 Task: Customize the email delivery settings for your GitHub account.
Action: Mouse moved to (852, 57)
Screenshot: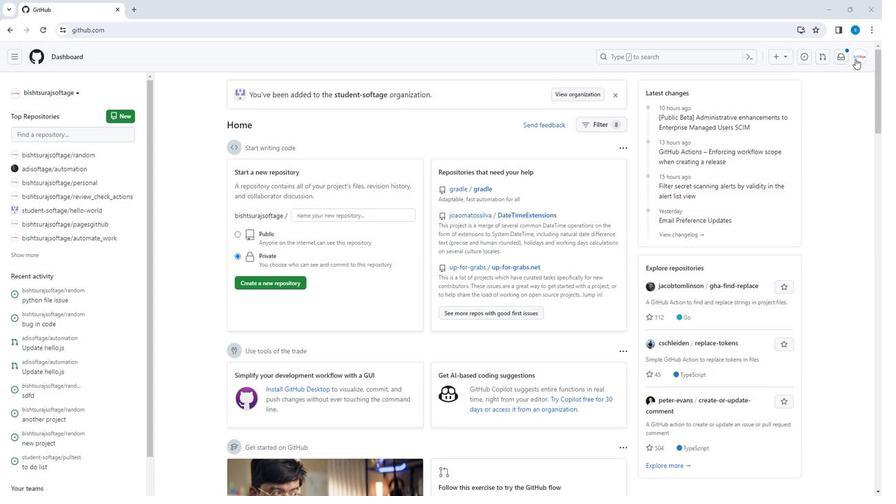 
Action: Mouse pressed left at (852, 57)
Screenshot: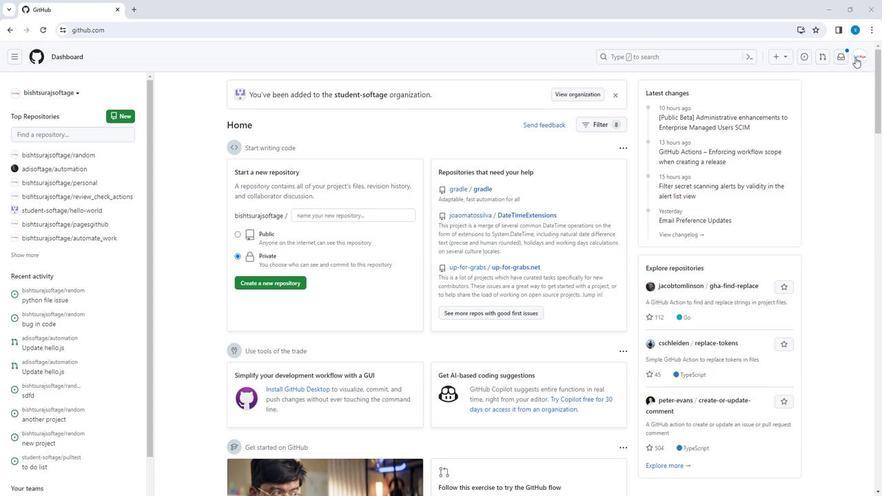 
Action: Mouse moved to (781, 286)
Screenshot: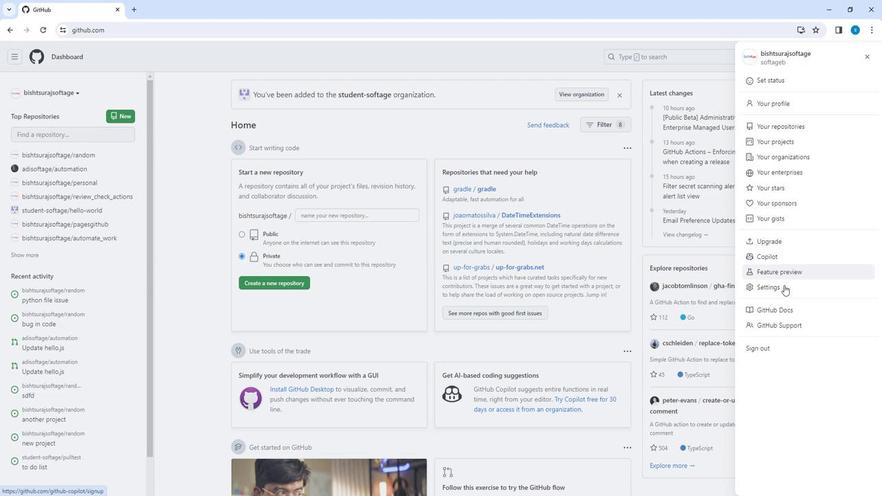 
Action: Mouse pressed left at (781, 286)
Screenshot: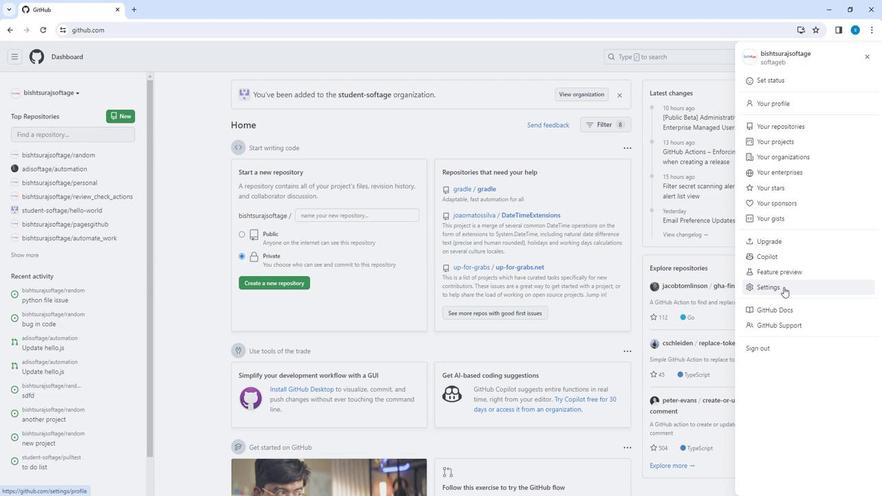 
Action: Mouse moved to (224, 244)
Screenshot: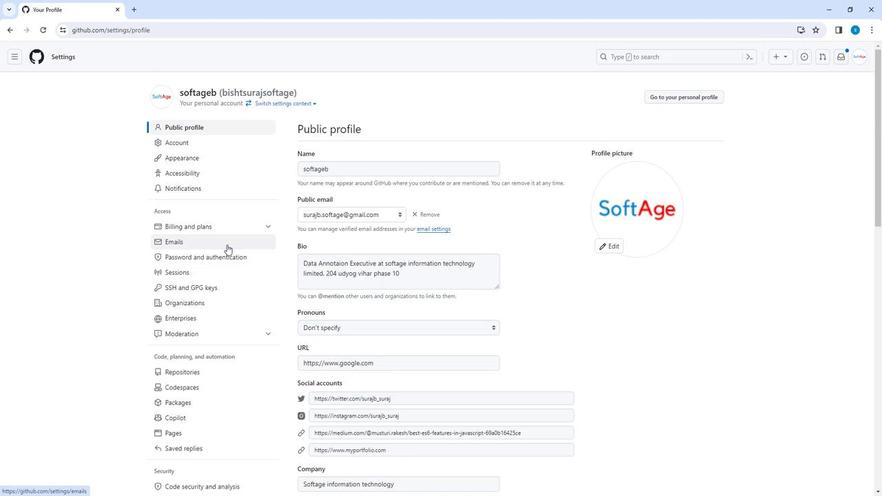 
Action: Mouse pressed left at (224, 244)
Screenshot: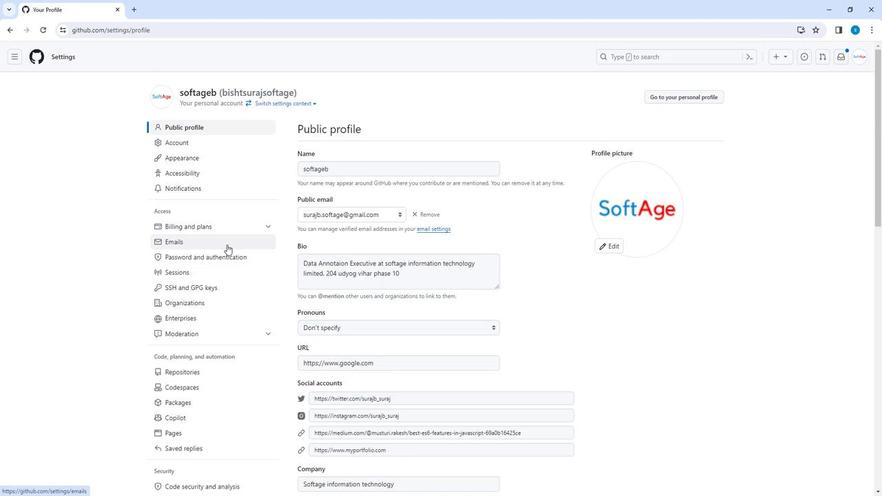 
Action: Mouse moved to (536, 283)
Screenshot: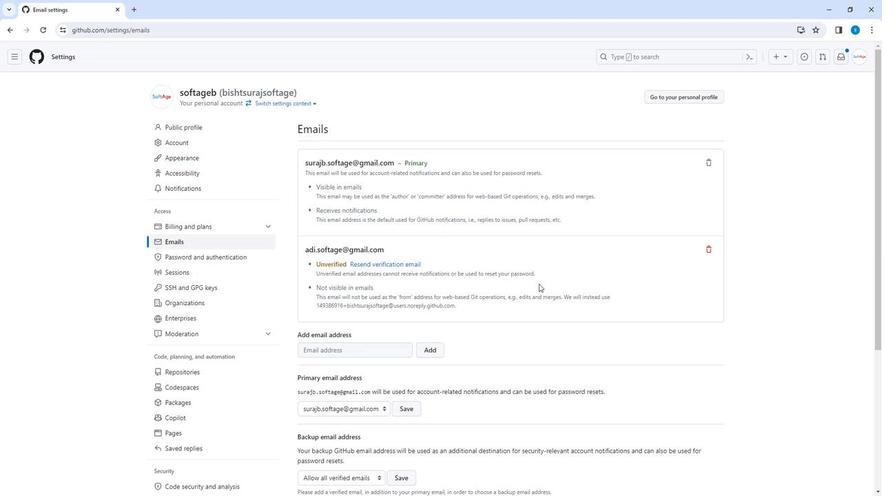 
Action: Mouse scrolled (536, 282) with delta (0, 0)
Screenshot: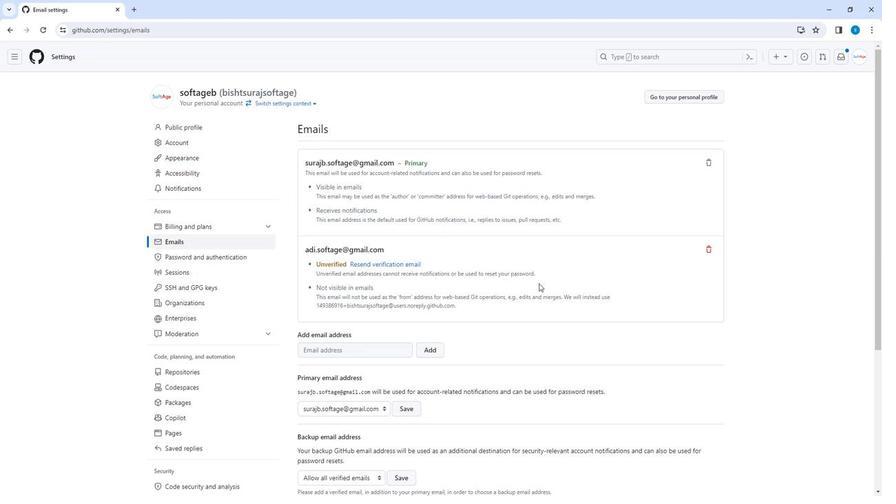 
Action: Mouse scrolled (536, 282) with delta (0, 0)
Screenshot: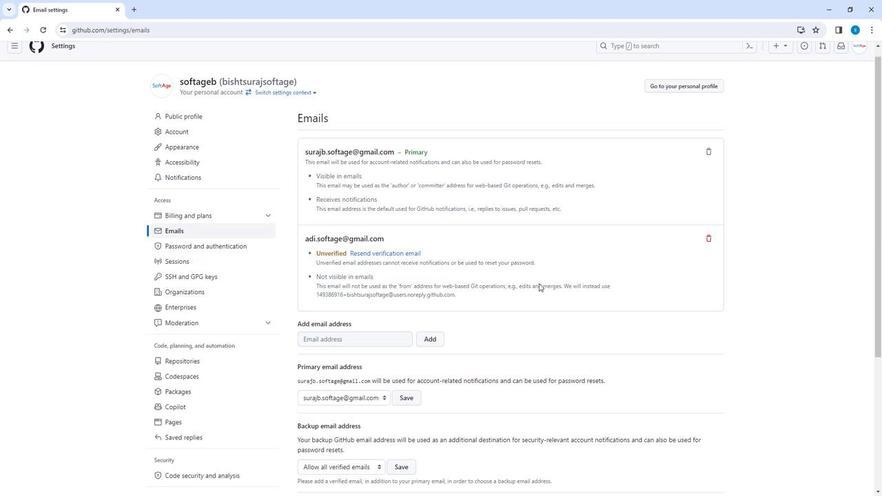 
Action: Mouse moved to (535, 283)
Screenshot: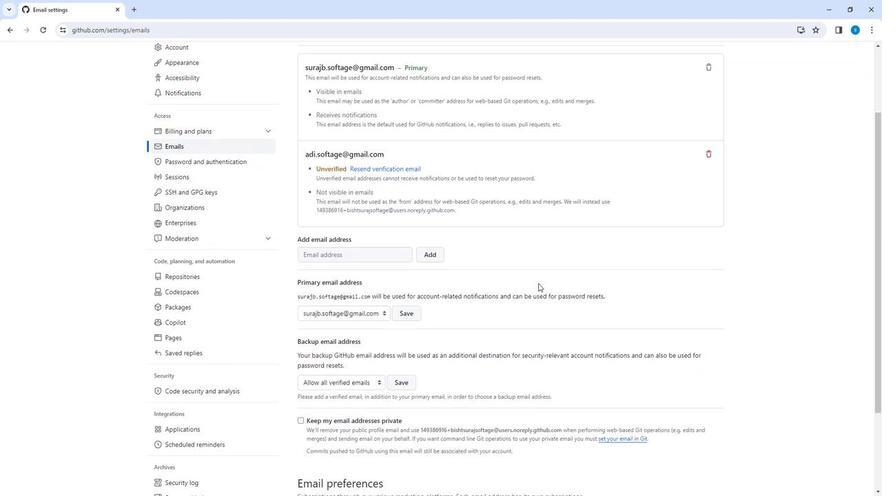 
Action: Mouse scrolled (535, 282) with delta (0, 0)
Screenshot: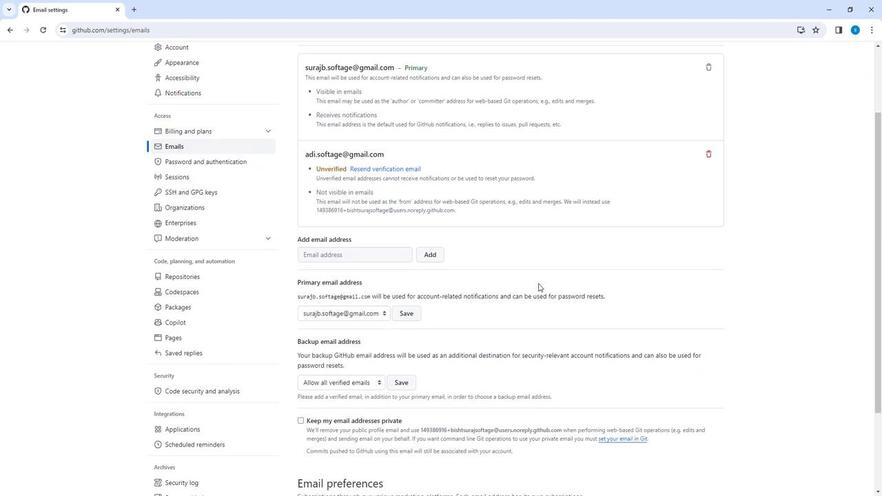 
Action: Mouse scrolled (535, 282) with delta (0, 0)
Screenshot: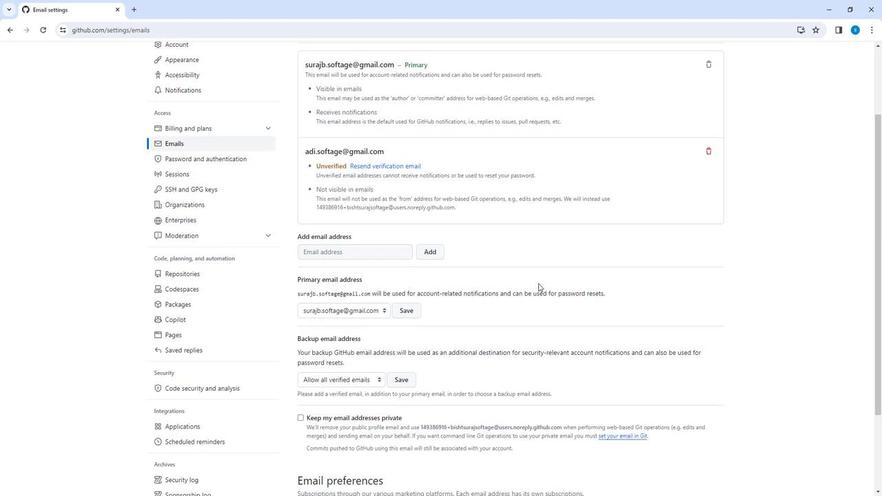 
Action: Mouse moved to (535, 283)
Screenshot: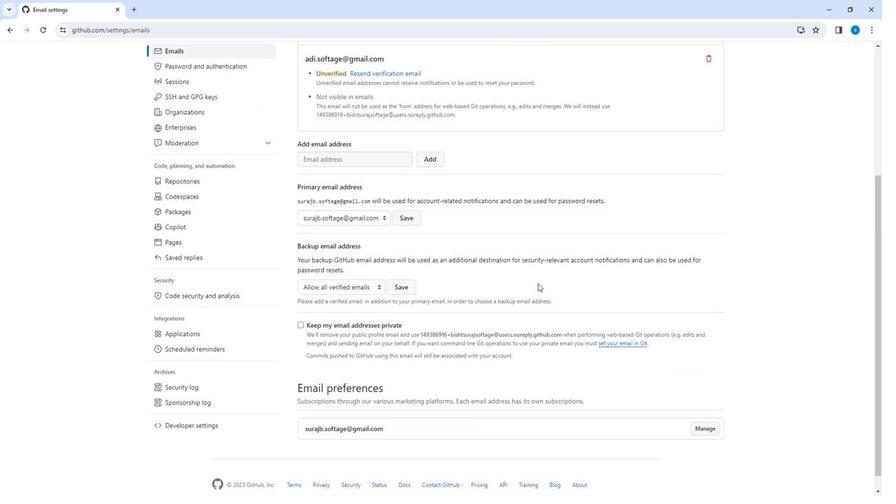 
Action: Mouse scrolled (535, 282) with delta (0, 0)
Screenshot: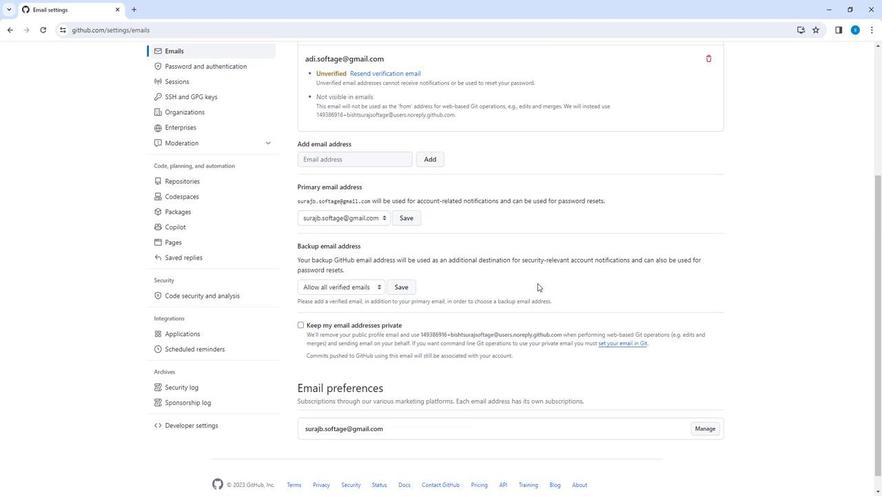 
Action: Mouse scrolled (535, 282) with delta (0, 0)
Screenshot: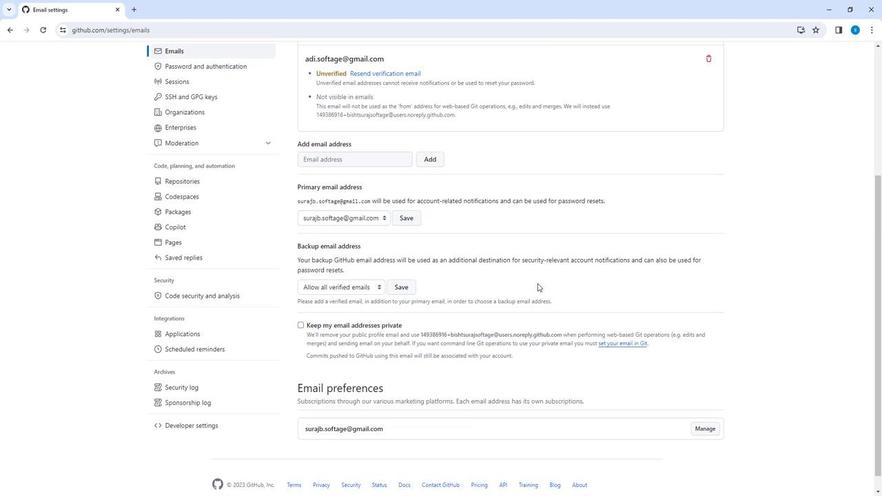 
Action: Mouse moved to (299, 308)
Screenshot: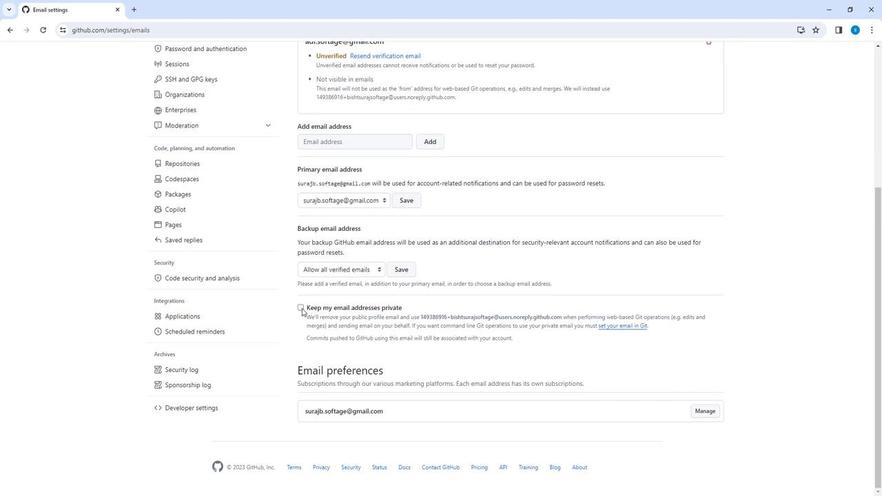 
Action: Mouse pressed left at (299, 308)
Screenshot: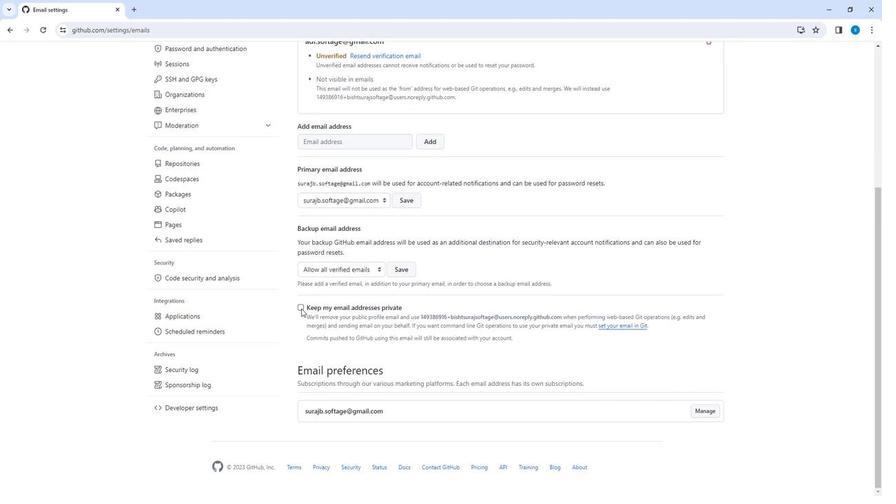 
Action: Mouse moved to (550, 324)
Screenshot: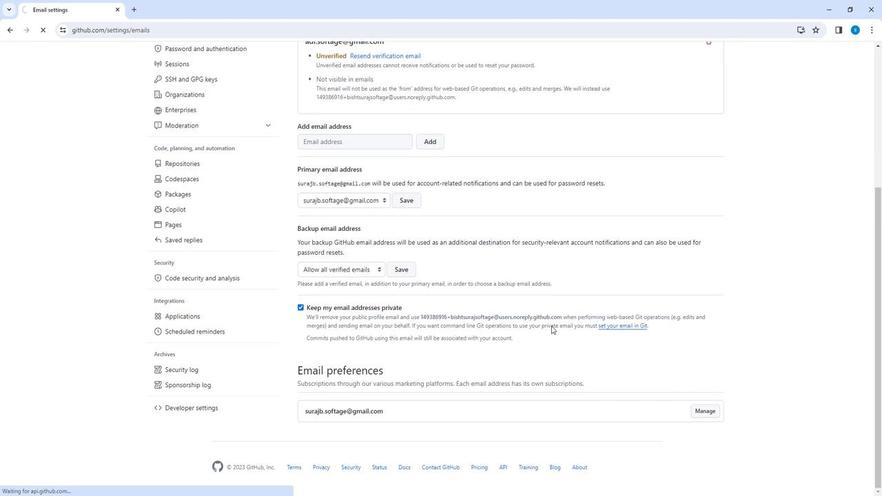 
Action: Mouse scrolled (550, 324) with delta (0, 0)
Screenshot: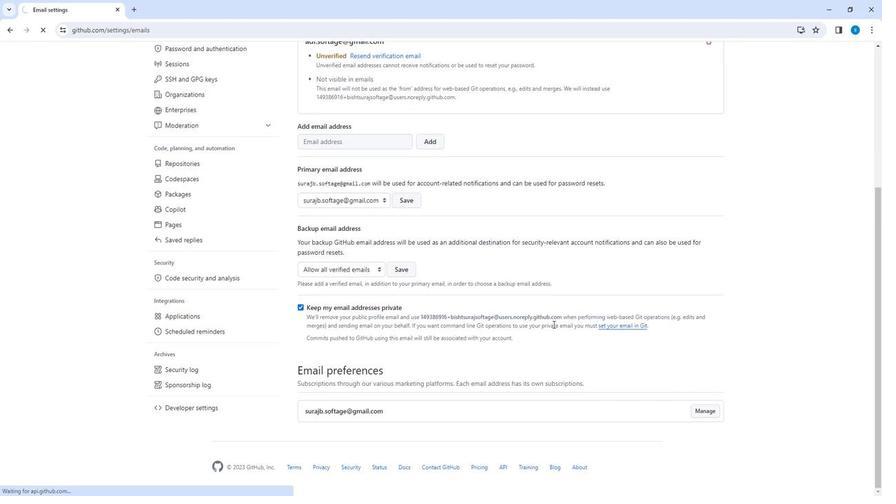 
Action: Mouse moved to (696, 410)
Screenshot: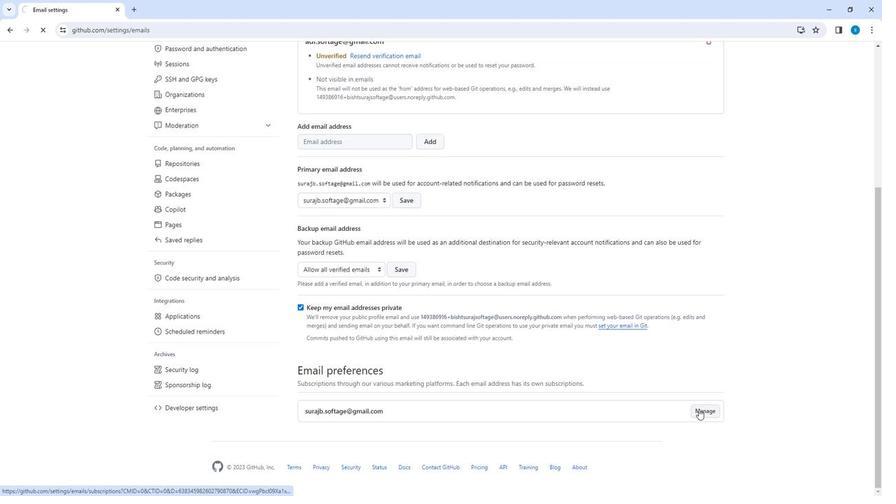 
Action: Mouse pressed left at (696, 410)
Screenshot: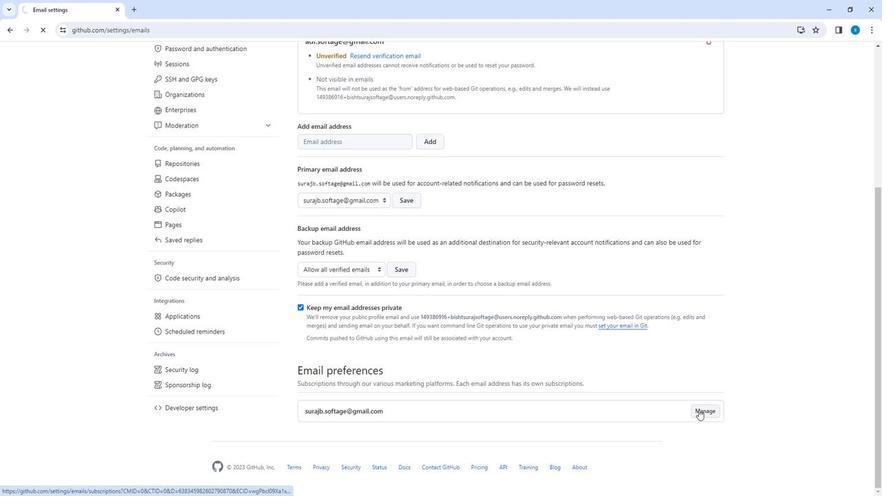 
Action: Mouse moved to (524, 334)
Screenshot: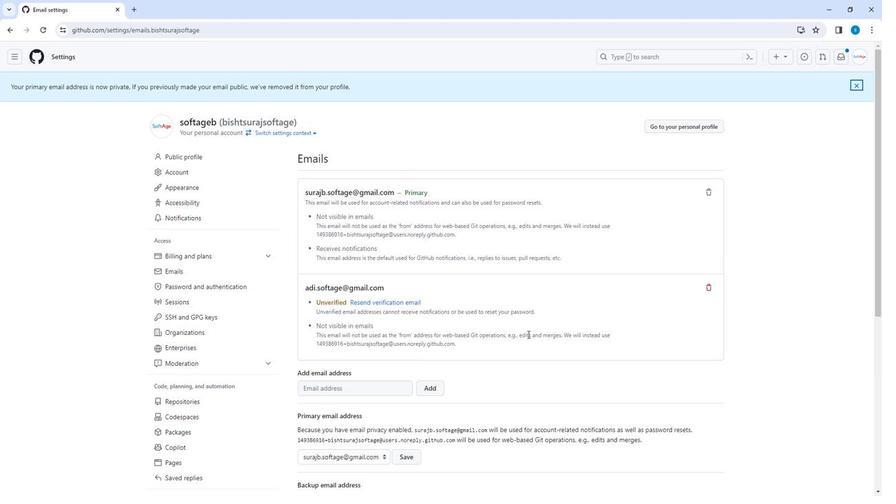 
Action: Mouse scrolled (524, 333) with delta (0, 0)
Screenshot: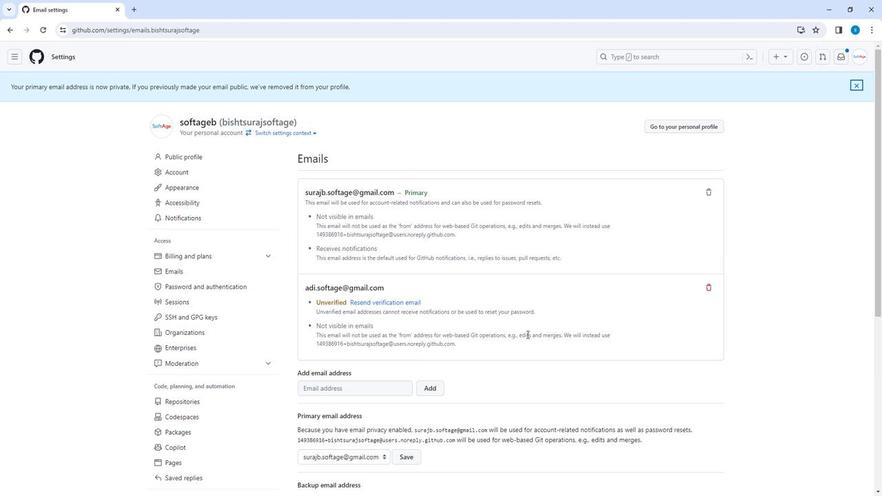 
Action: Mouse scrolled (524, 333) with delta (0, 0)
Screenshot: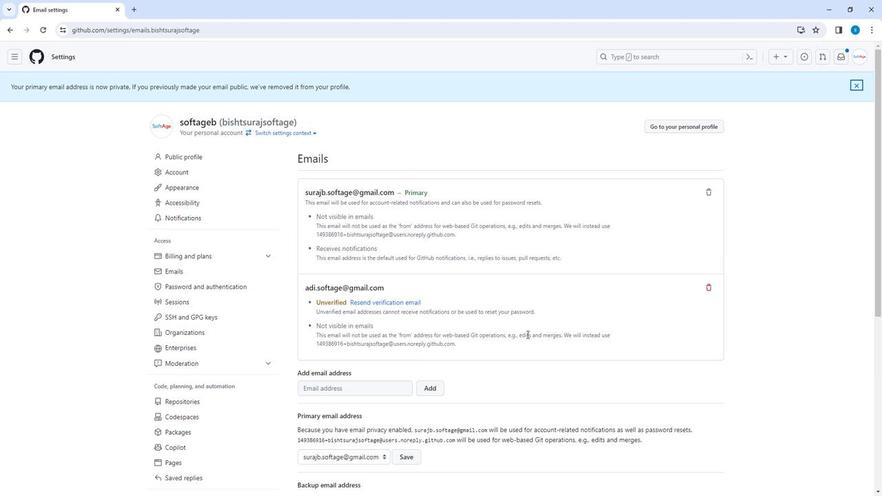 
Action: Mouse scrolled (524, 333) with delta (0, 0)
Screenshot: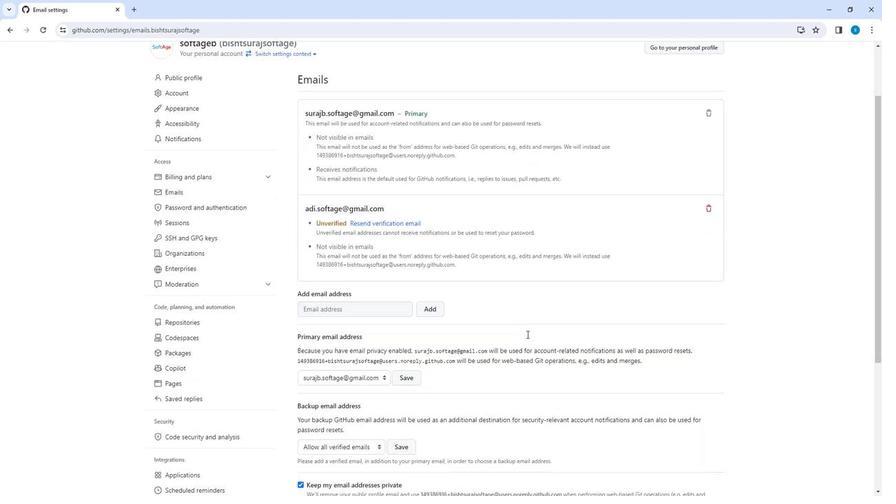
Action: Mouse scrolled (524, 333) with delta (0, 0)
Screenshot: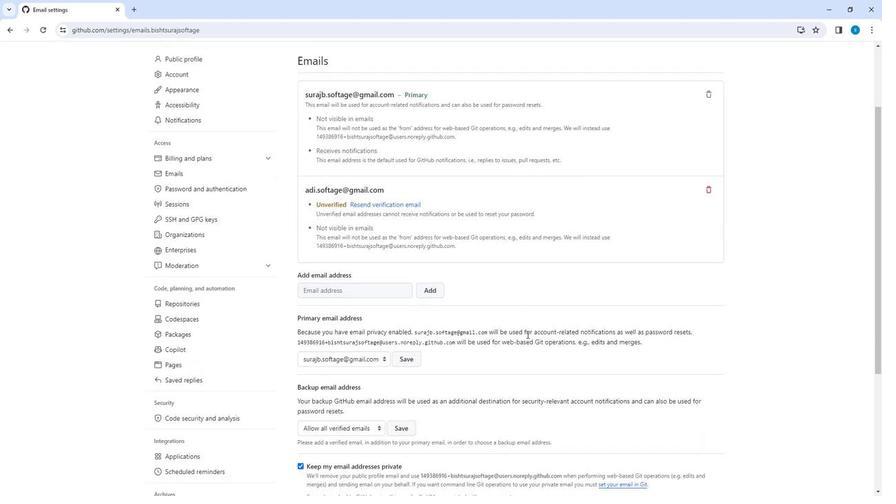 
Action: Mouse scrolled (524, 333) with delta (0, 0)
Screenshot: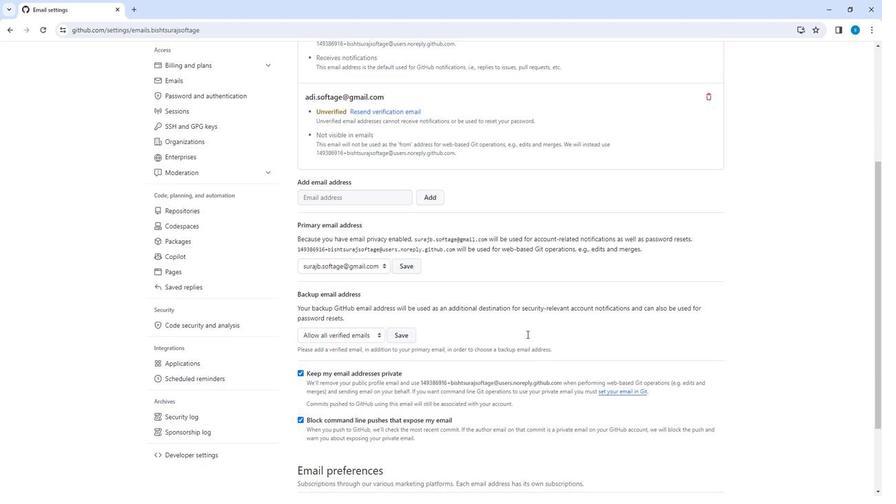 
Action: Mouse scrolled (524, 333) with delta (0, 0)
Screenshot: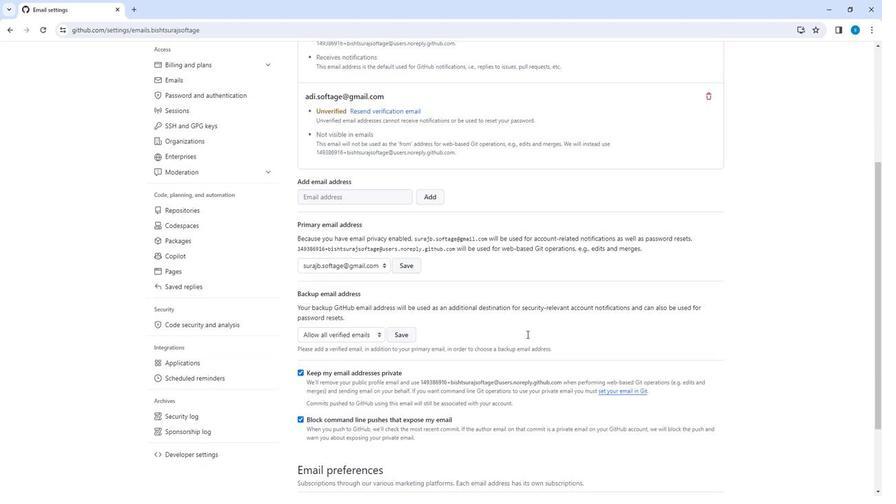 
Action: Mouse moved to (524, 333)
Screenshot: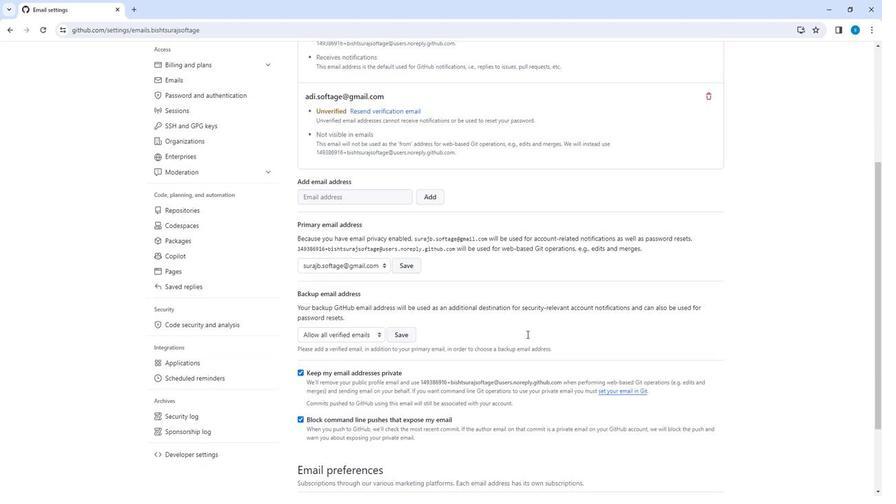 
Action: Mouse scrolled (524, 333) with delta (0, 0)
Screenshot: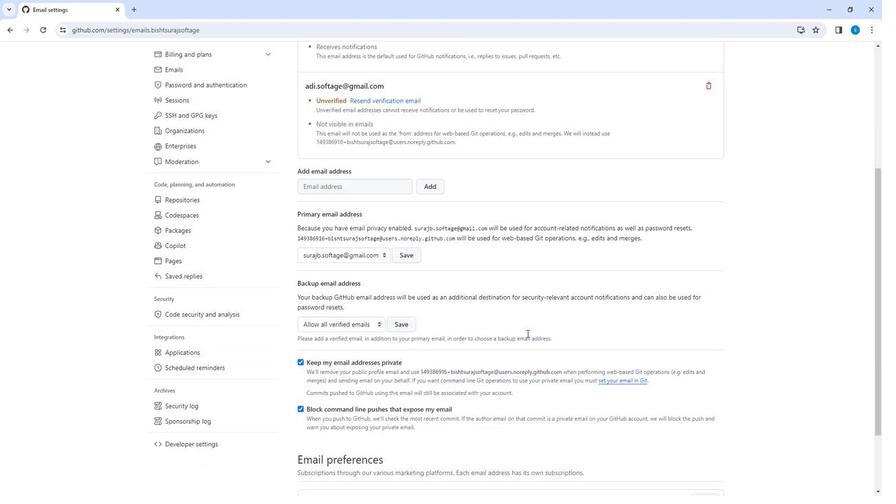 
Action: Mouse scrolled (524, 333) with delta (0, 0)
Screenshot: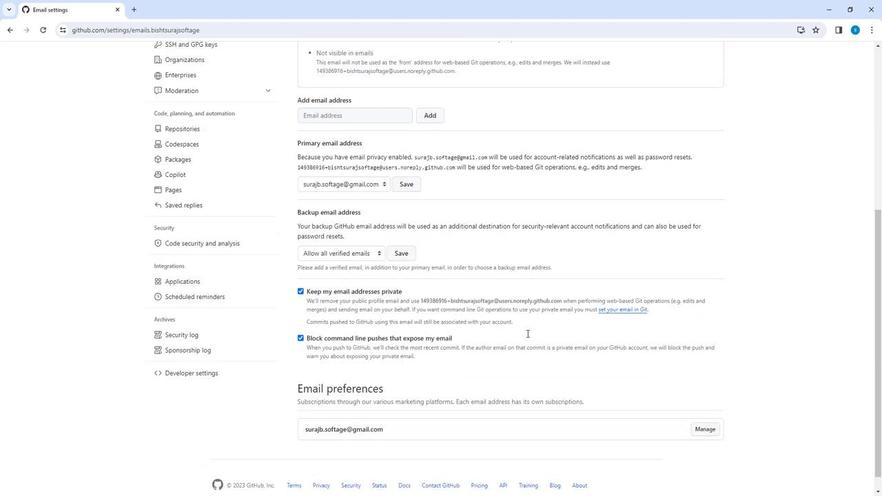
Action: Mouse moved to (299, 271)
Screenshot: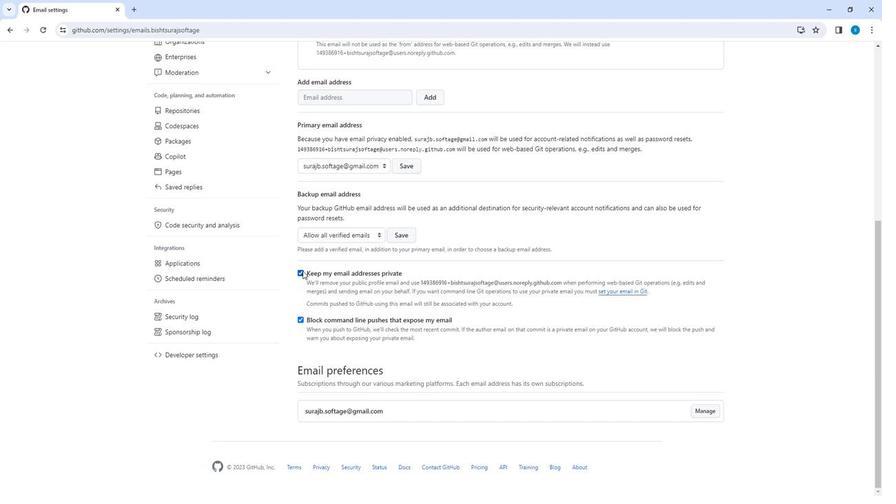 
Action: Mouse pressed left at (299, 271)
Screenshot: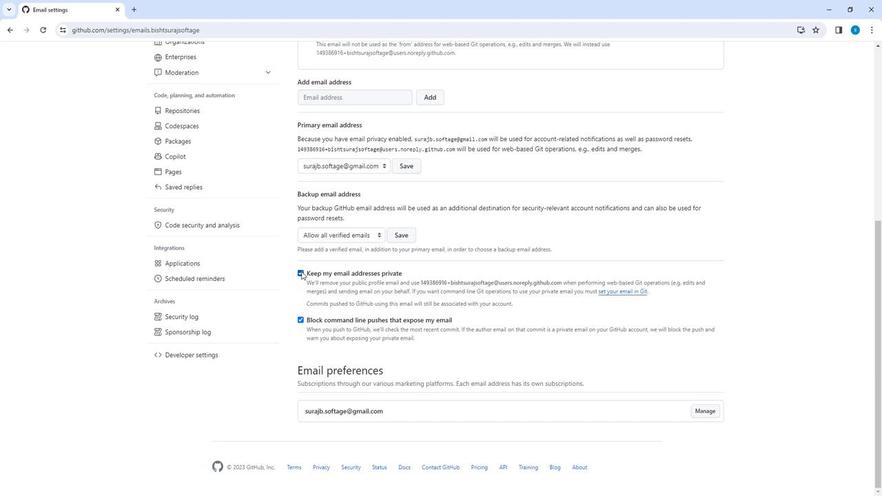 
Action: Mouse moved to (669, 390)
Screenshot: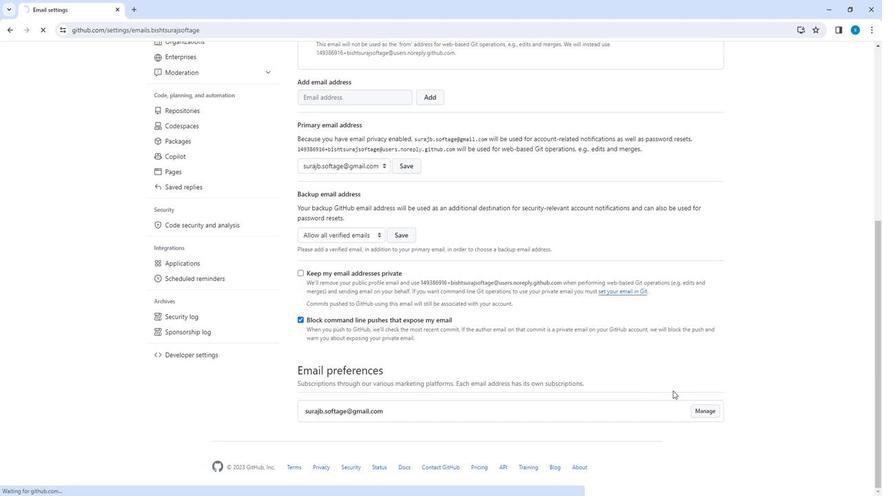 
Action: Mouse scrolled (669, 390) with delta (0, 0)
Screenshot: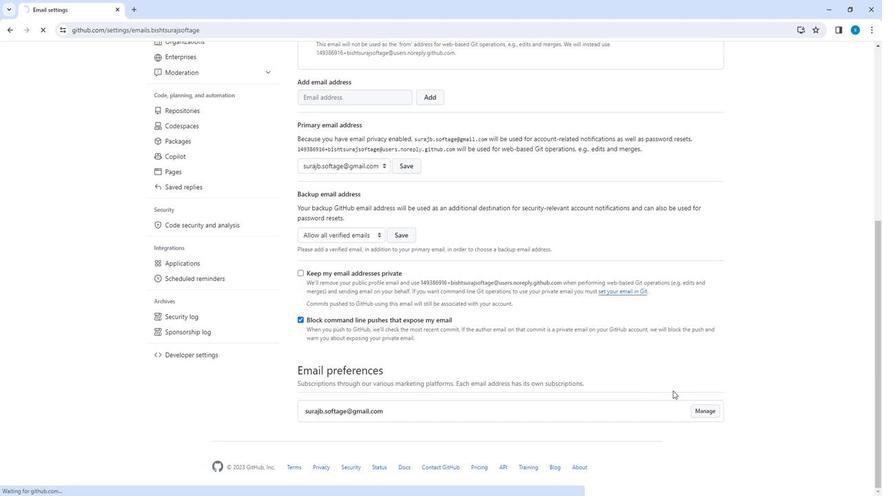 
Action: Mouse moved to (669, 390)
Screenshot: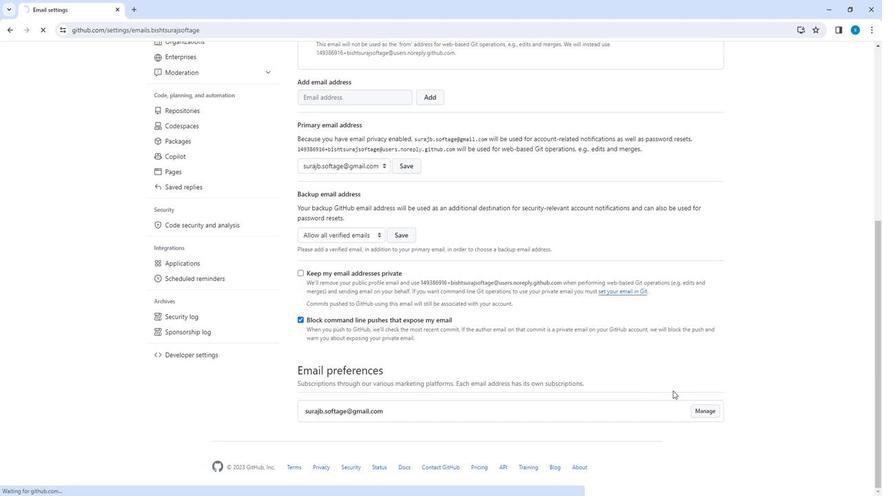 
Action: Mouse scrolled (669, 390) with delta (0, 0)
Screenshot: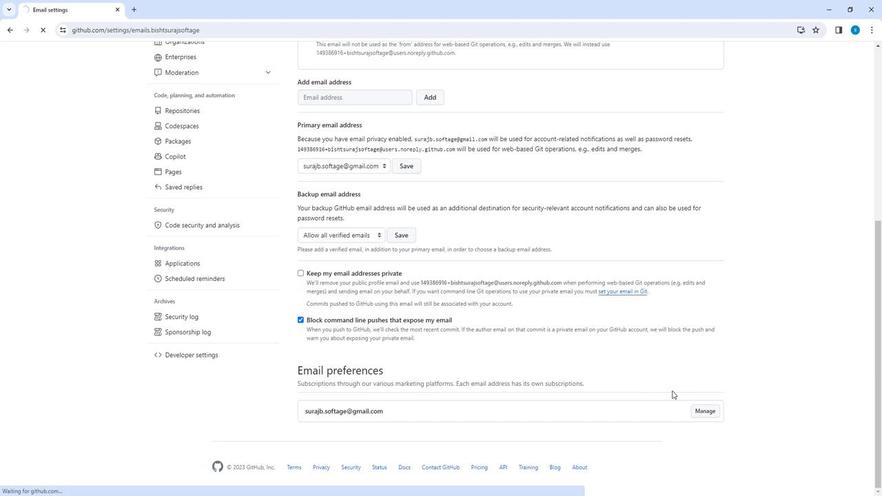 
Action: Mouse scrolled (669, 390) with delta (0, 0)
Screenshot: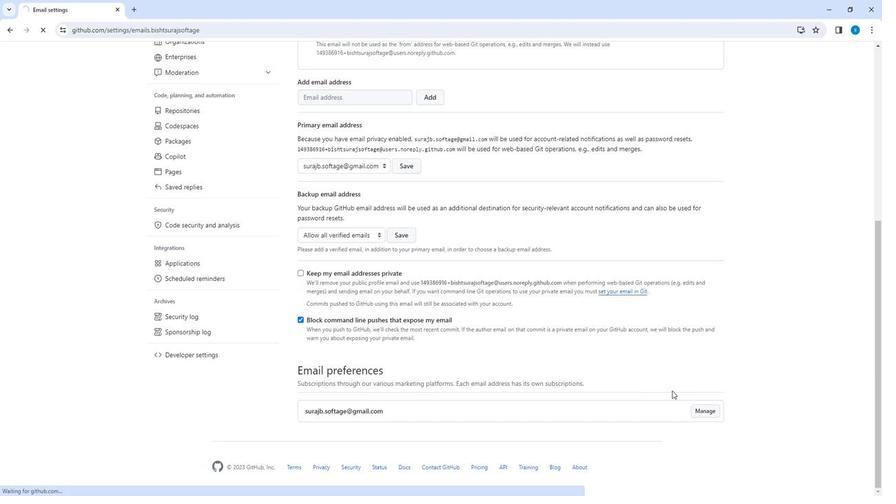
Action: Mouse moved to (695, 408)
Screenshot: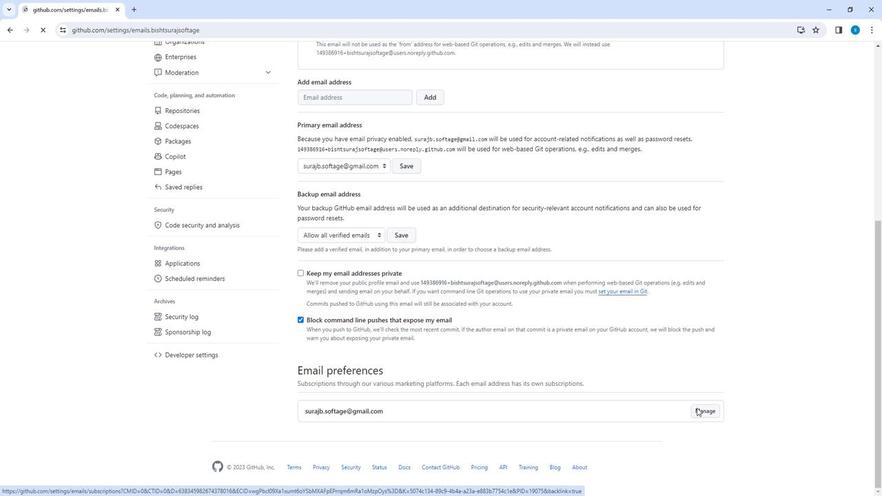 
Action: Mouse pressed left at (695, 408)
Screenshot: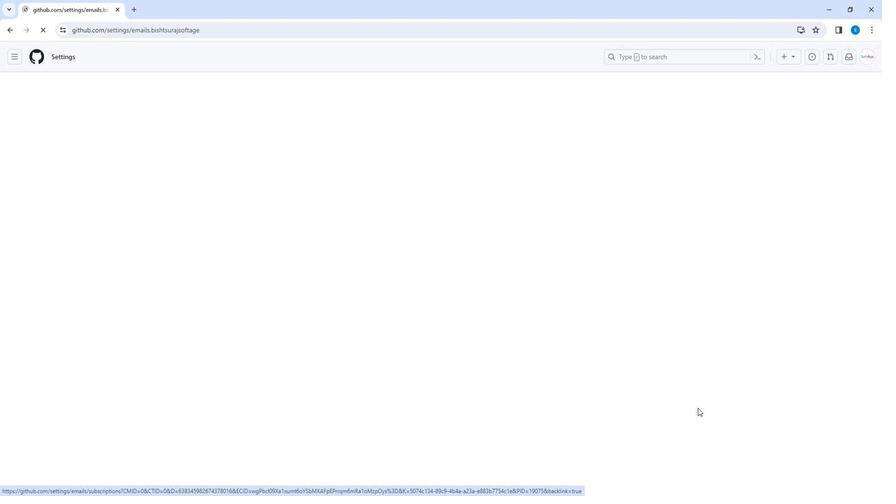 
Action: Mouse moved to (680, 385)
Screenshot: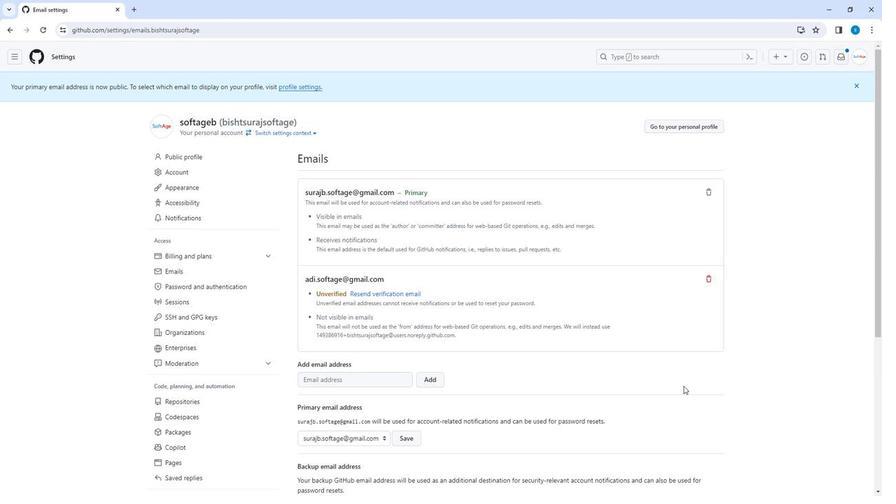 
Action: Mouse scrolled (680, 385) with delta (0, 0)
Screenshot: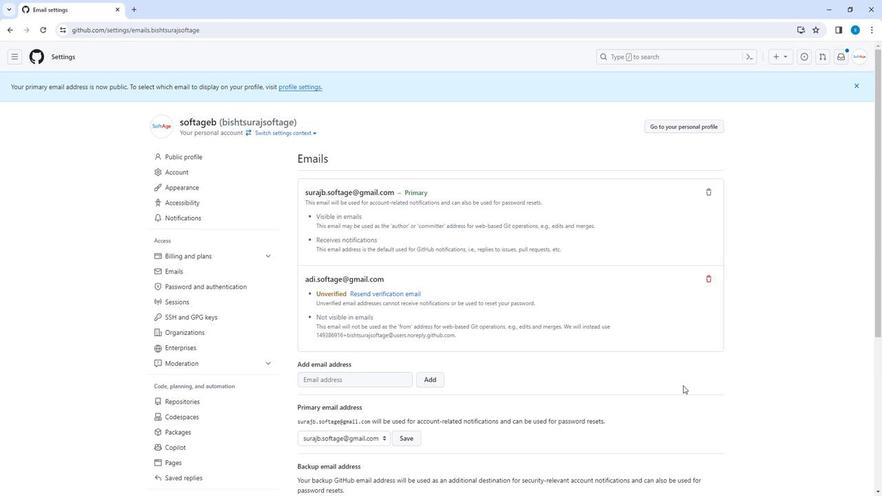 
Action: Mouse scrolled (680, 385) with delta (0, 0)
Screenshot: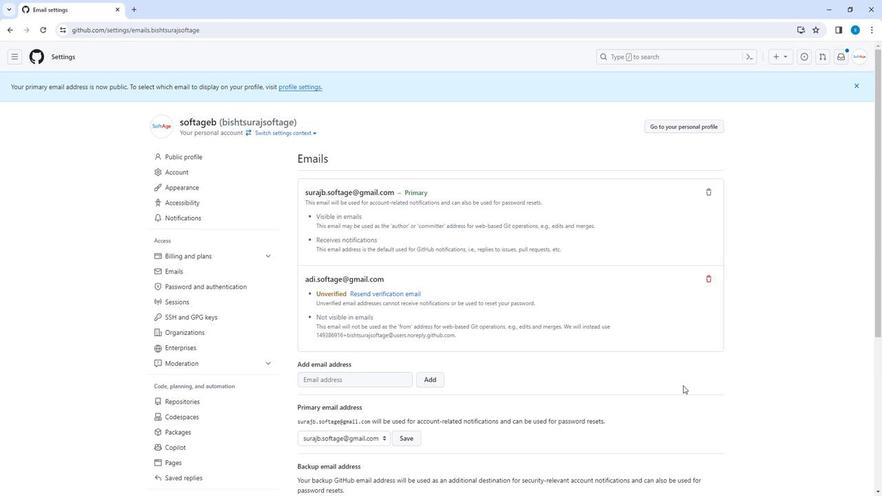
Action: Mouse scrolled (680, 385) with delta (0, 0)
Screenshot: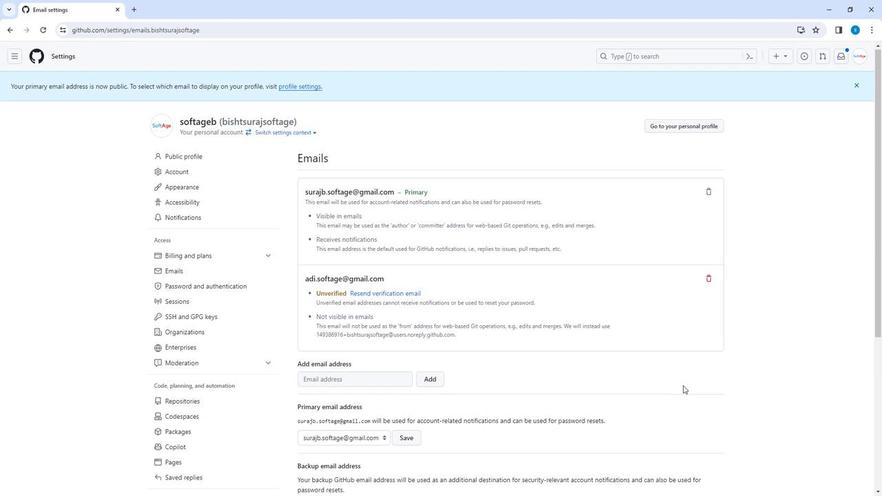 
Action: Mouse scrolled (680, 385) with delta (0, 0)
Screenshot: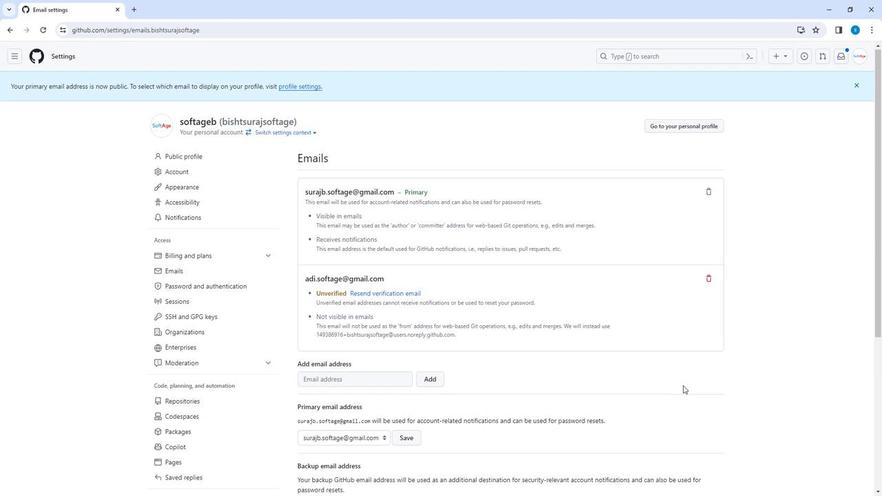 
Action: Mouse scrolled (680, 385) with delta (0, 0)
Screenshot: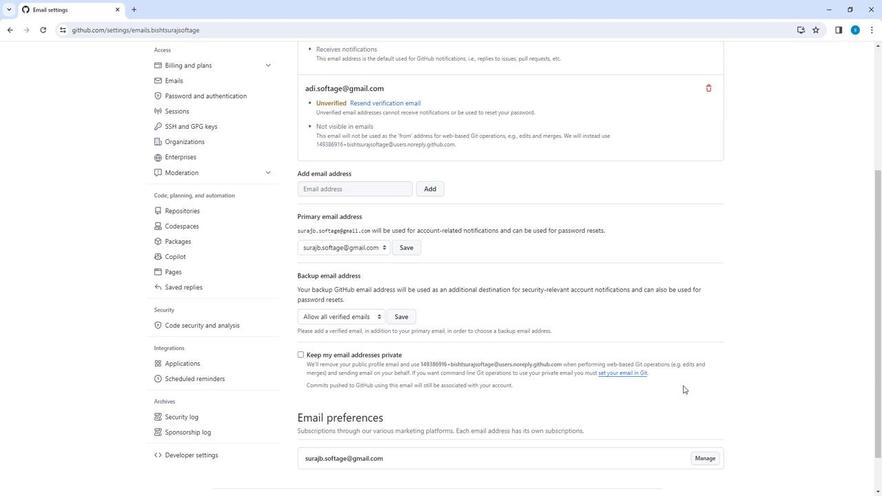 
Action: Mouse scrolled (680, 385) with delta (0, 0)
Screenshot: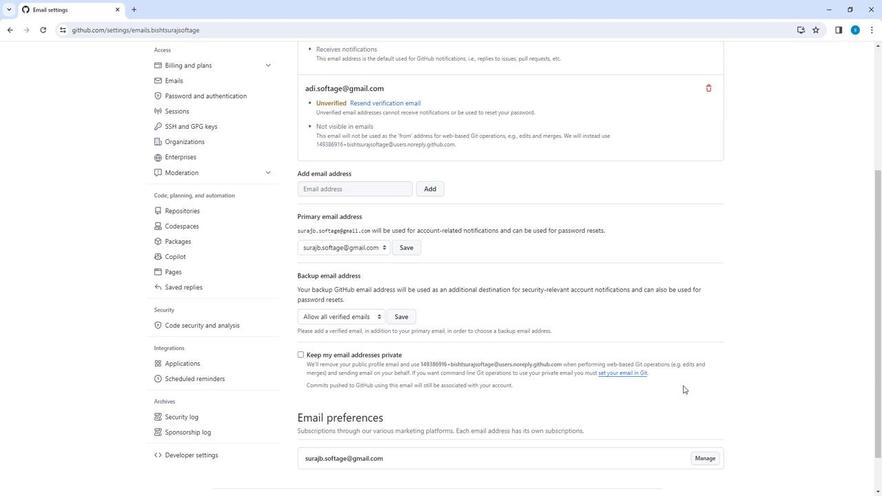 
Action: Mouse scrolled (680, 385) with delta (0, 0)
Screenshot: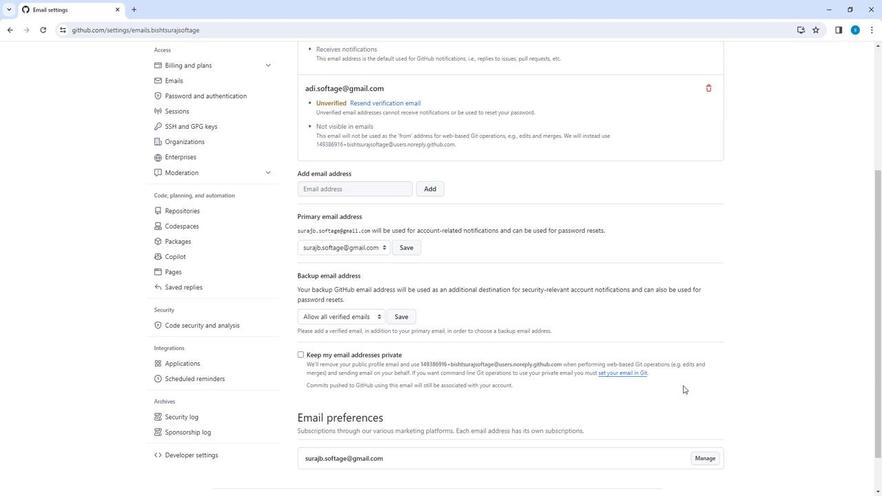 
Action: Mouse moved to (699, 406)
Screenshot: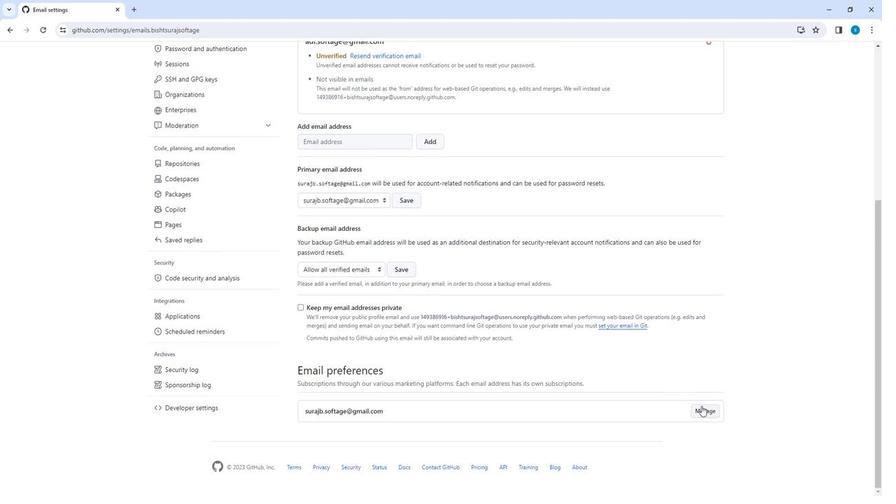 
Action: Mouse pressed left at (699, 406)
Screenshot: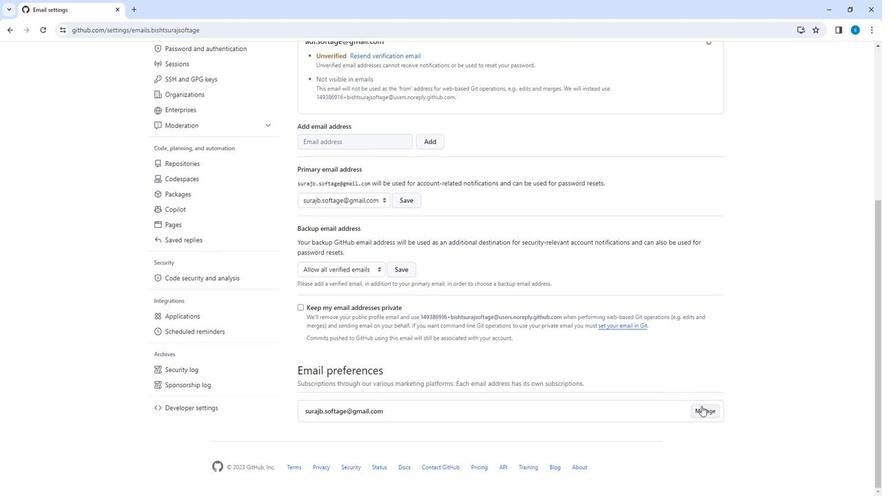 
Action: Mouse moved to (628, 358)
Screenshot: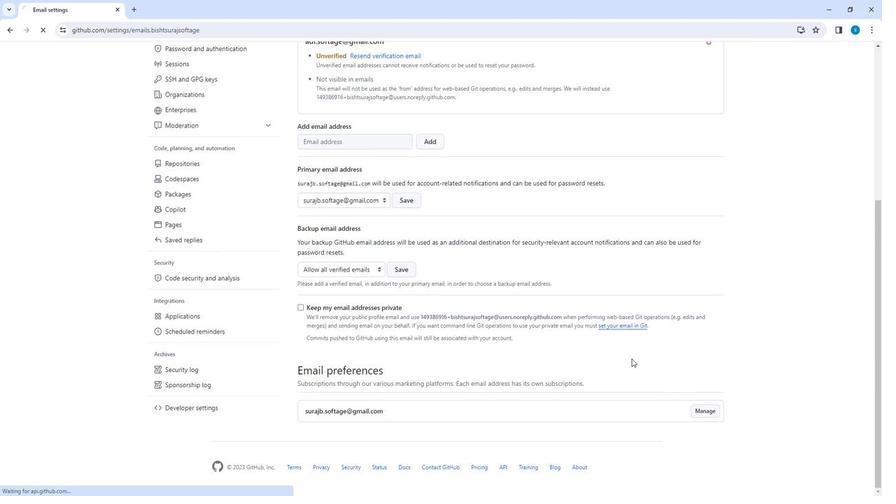 
Action: Mouse scrolled (628, 357) with delta (0, 0)
Screenshot: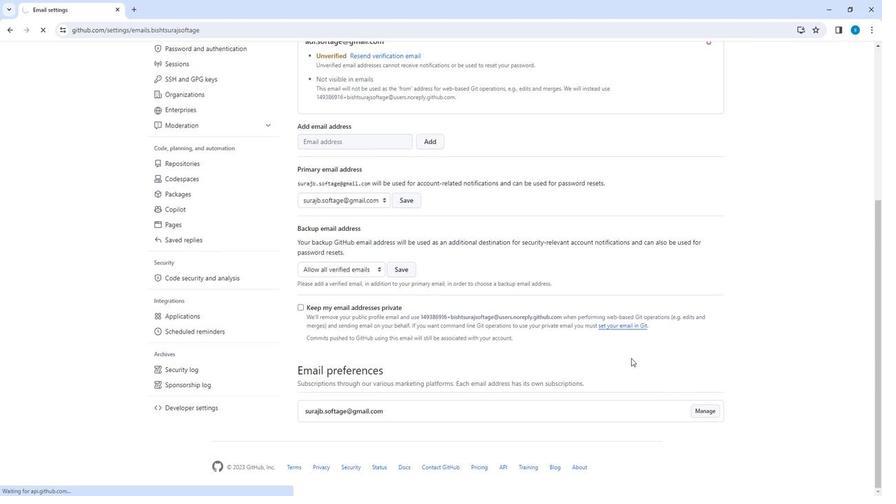 
Action: Mouse scrolled (628, 357) with delta (0, 0)
Screenshot: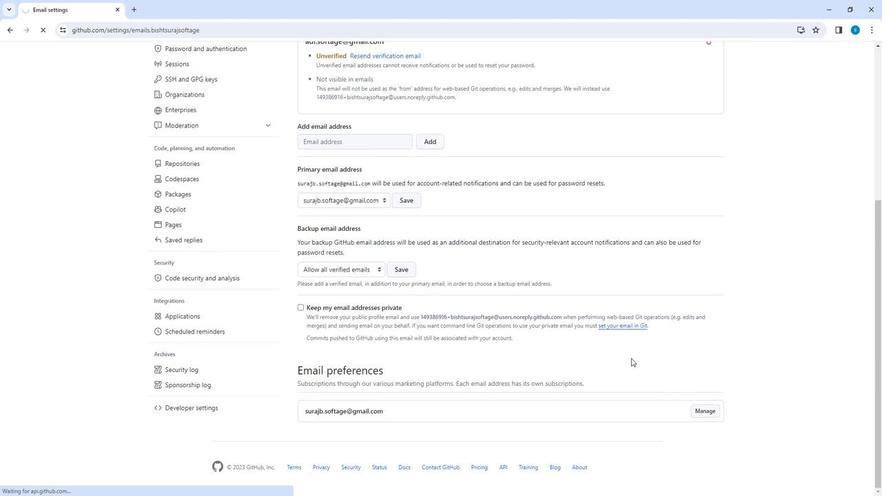 
Action: Mouse scrolled (628, 357) with delta (0, 0)
Screenshot: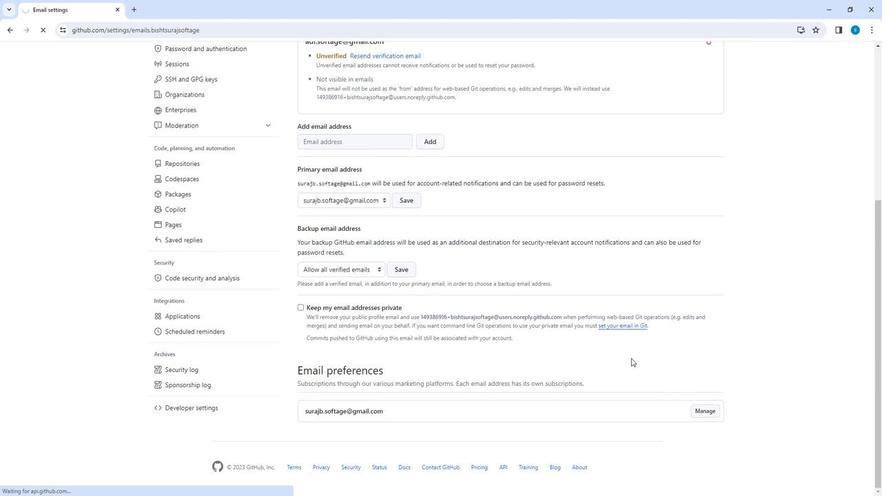 
Action: Mouse moved to (270, 184)
Screenshot: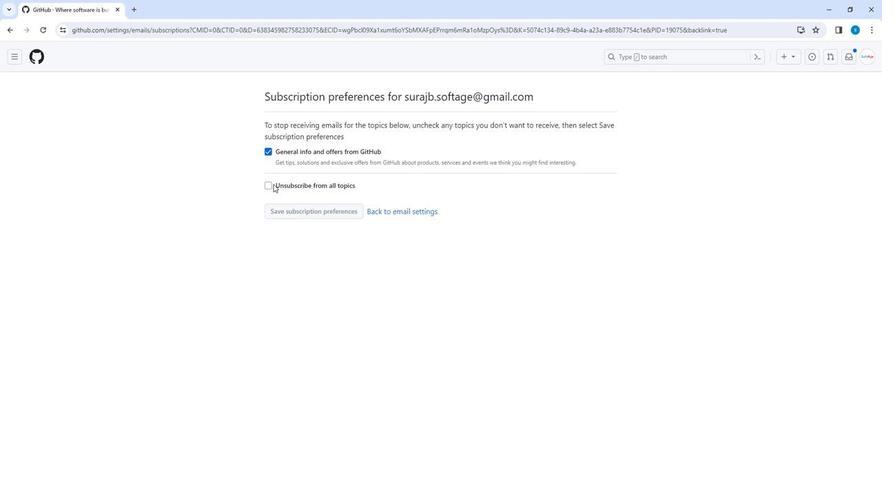 
Action: Mouse pressed left at (270, 184)
Screenshot: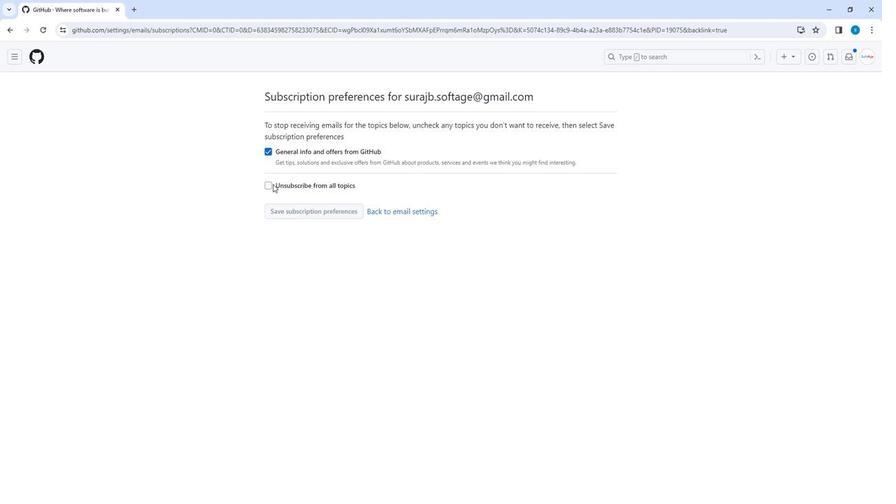 
Action: Mouse moved to (268, 184)
Screenshot: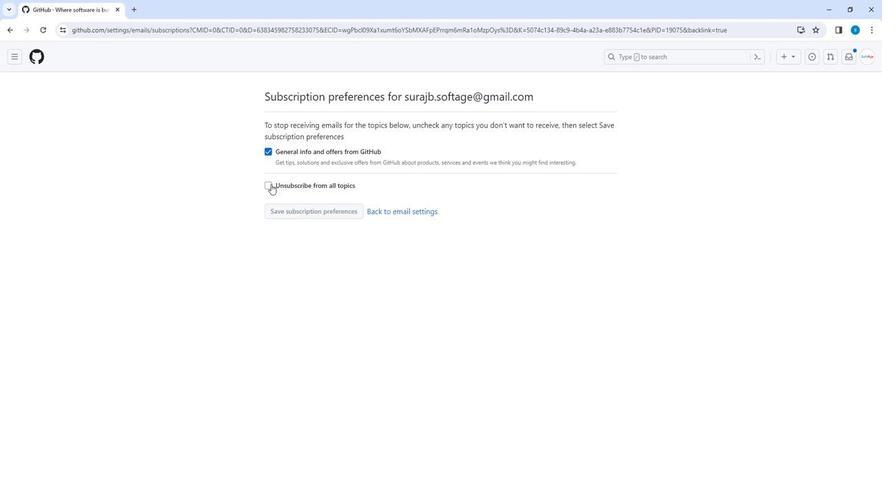 
Action: Mouse pressed left at (268, 184)
Screenshot: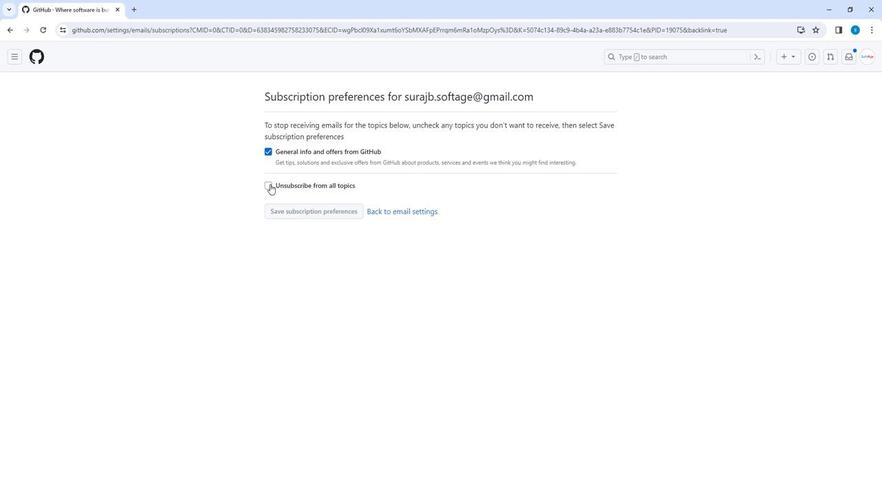 
Action: Mouse moved to (315, 210)
Screenshot: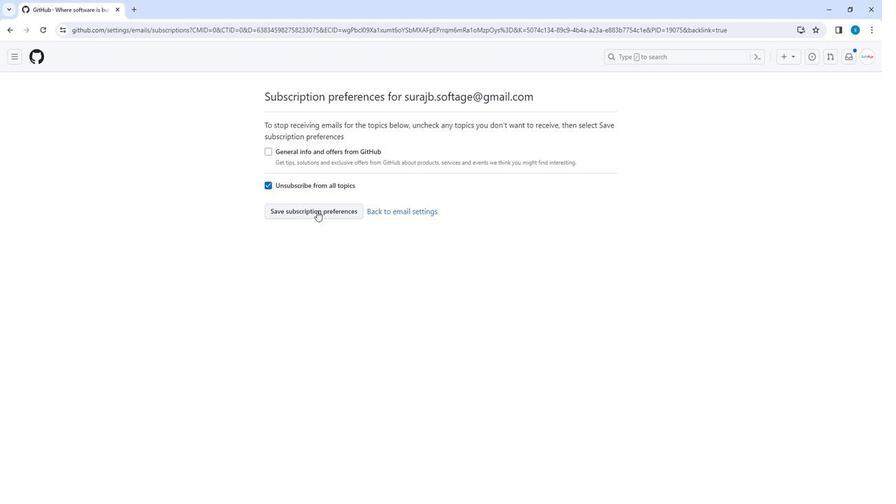 
Action: Mouse pressed left at (315, 210)
Screenshot: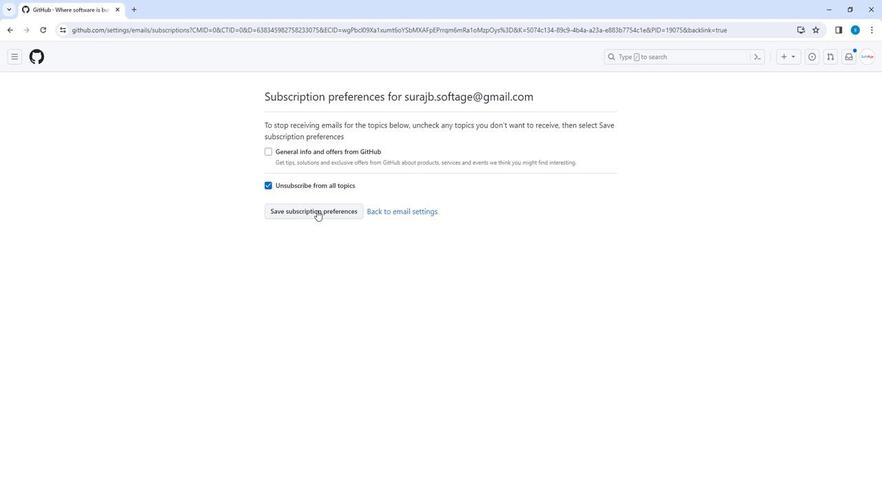 
Action: Mouse moved to (281, 280)
Screenshot: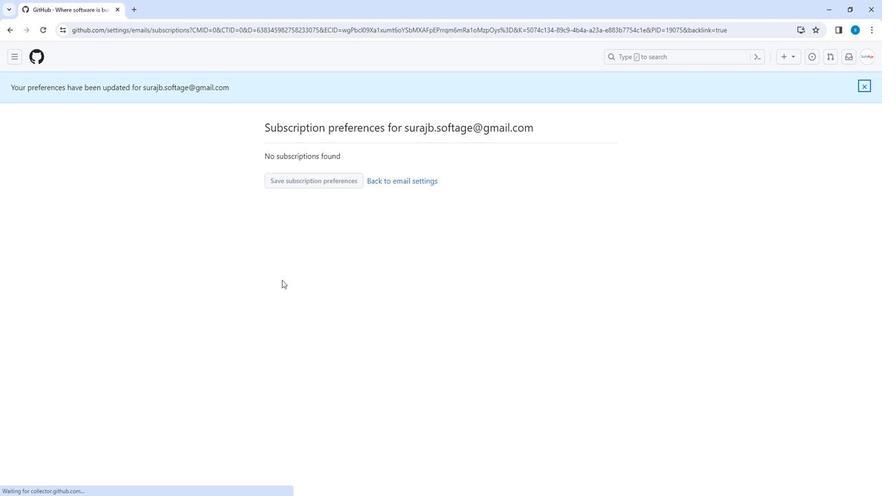 
